 Task: Open a blank worksheet and write heading  Discount data  Add 10 product name:-  'Apple, Banana,_x000D_
Orange, Tomato, Potato, Onion, Carrot, Milk, Bread, Eggs (dozen). ' in June Last week sales are  1.99, 0.49, 0.79, 1.29, 0.99, 0.89, 0.69, 2.49, 1.99, 2.99.Discount (%):-  10, 20, 15, 5, 12, 8, 25, 10, 15, 20. Save page auditingSalesAnalysis_2022
Action: Mouse moved to (198, 61)
Screenshot: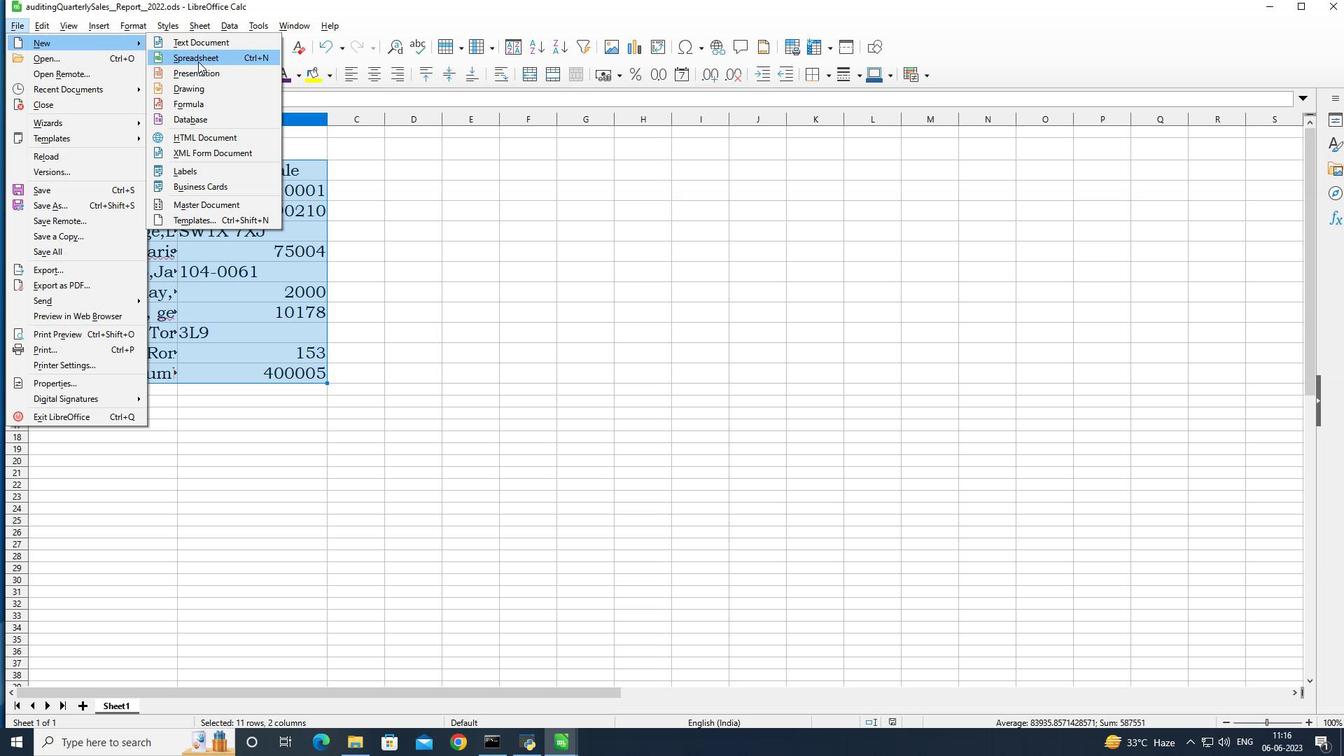 
Action: Mouse pressed left at (198, 61)
Screenshot: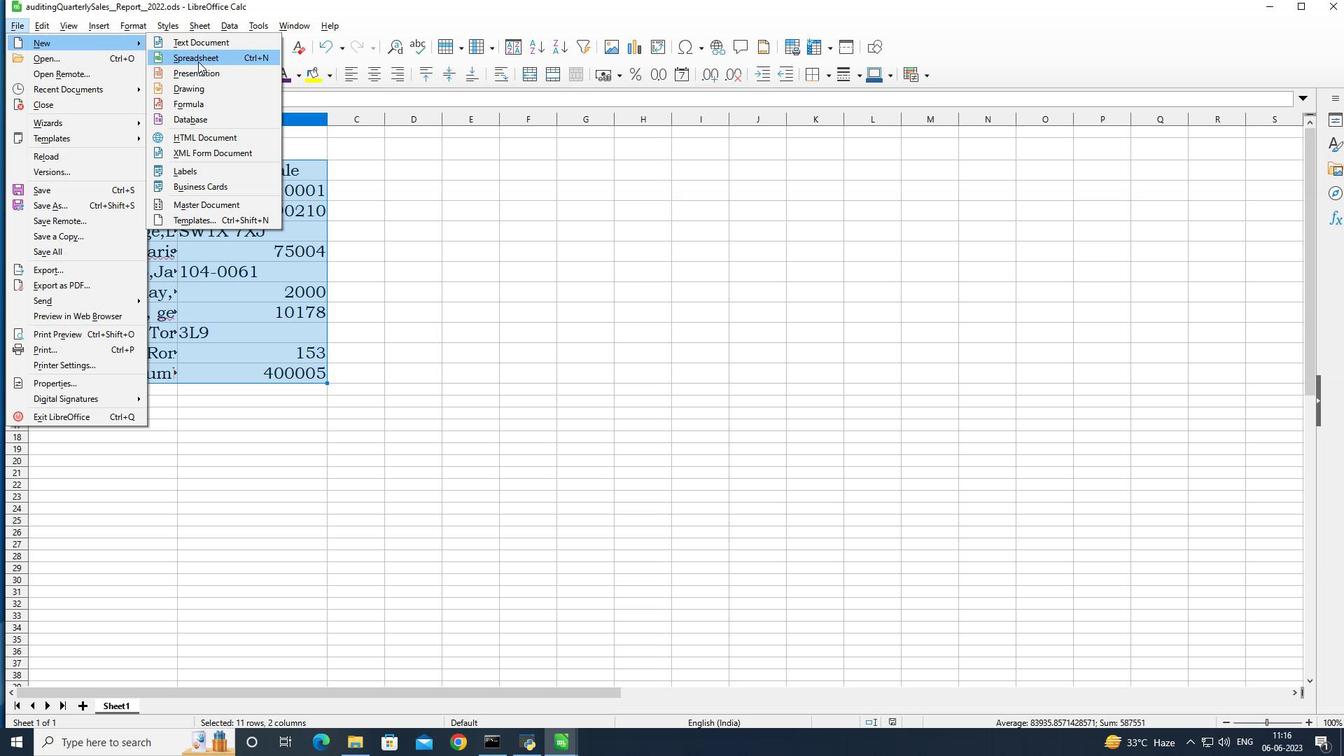 
Action: Mouse moved to (88, 143)
Screenshot: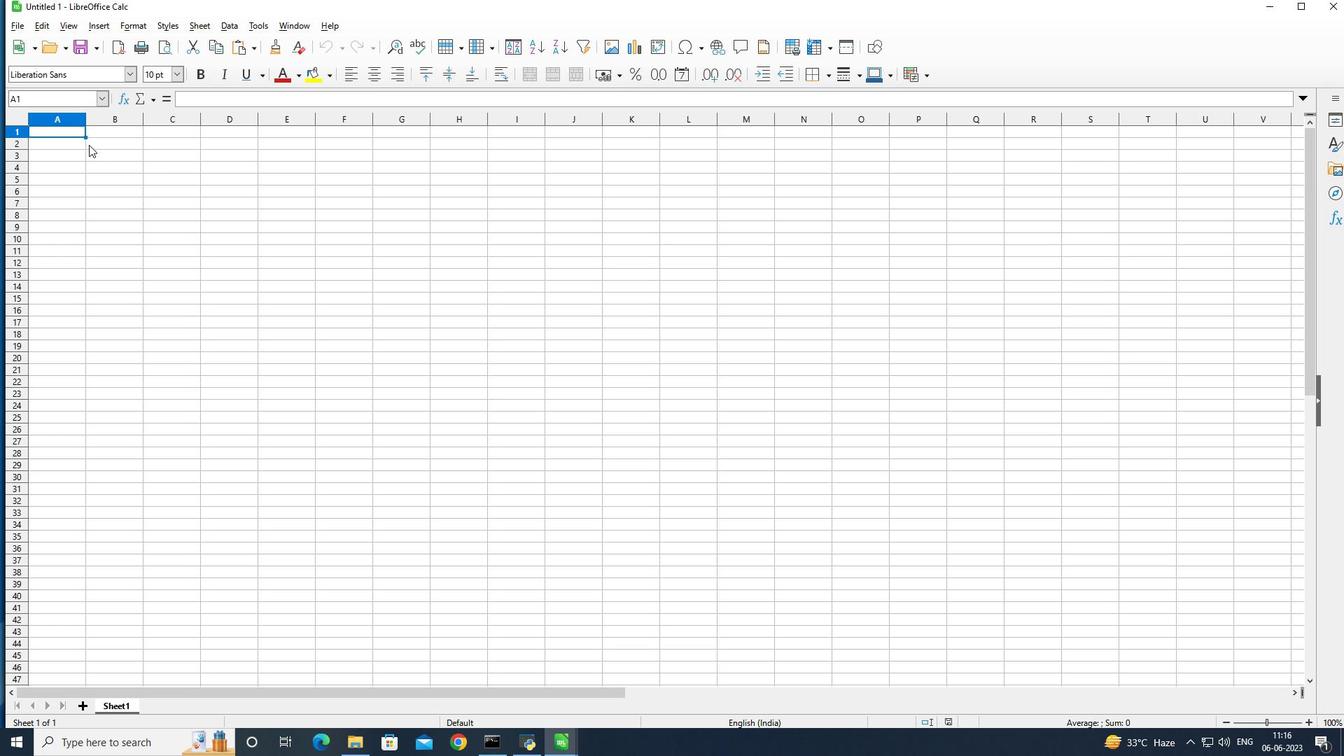 
Action: Mouse pressed left at (88, 143)
Screenshot: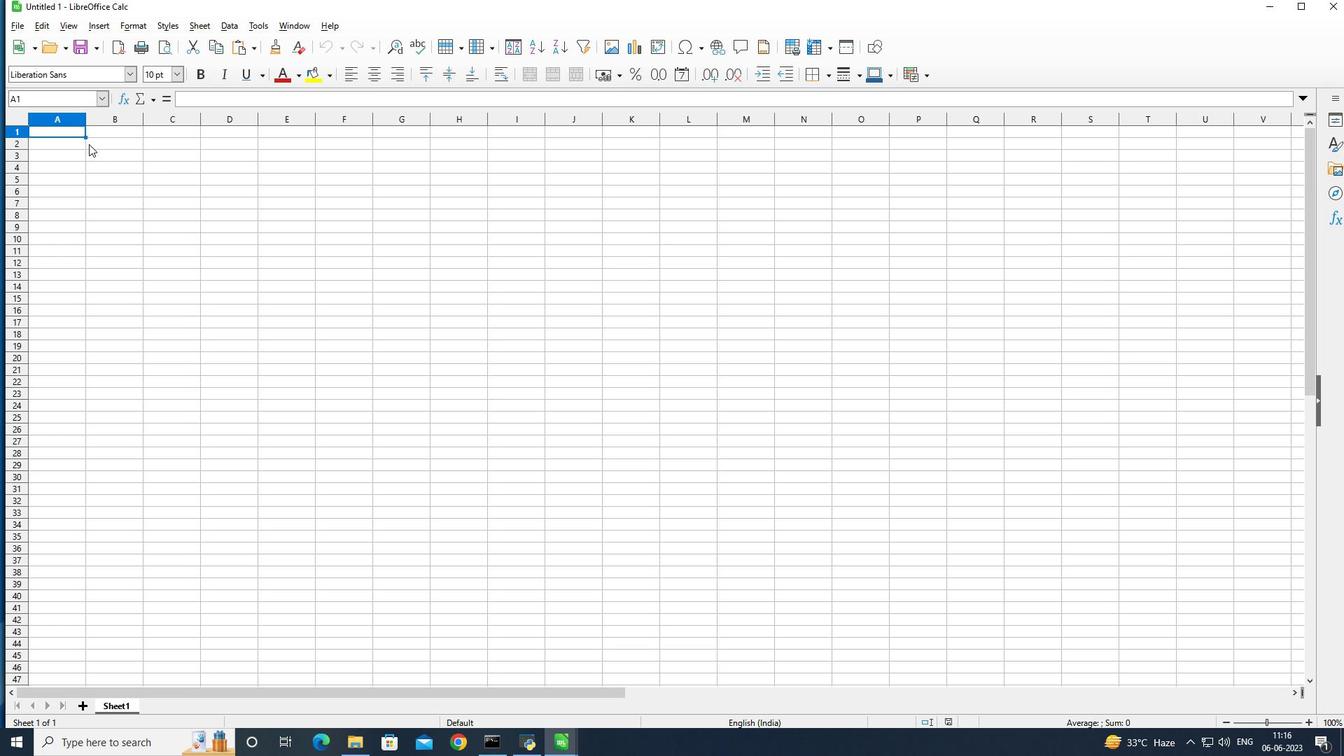 
Action: Mouse moved to (483, 218)
Screenshot: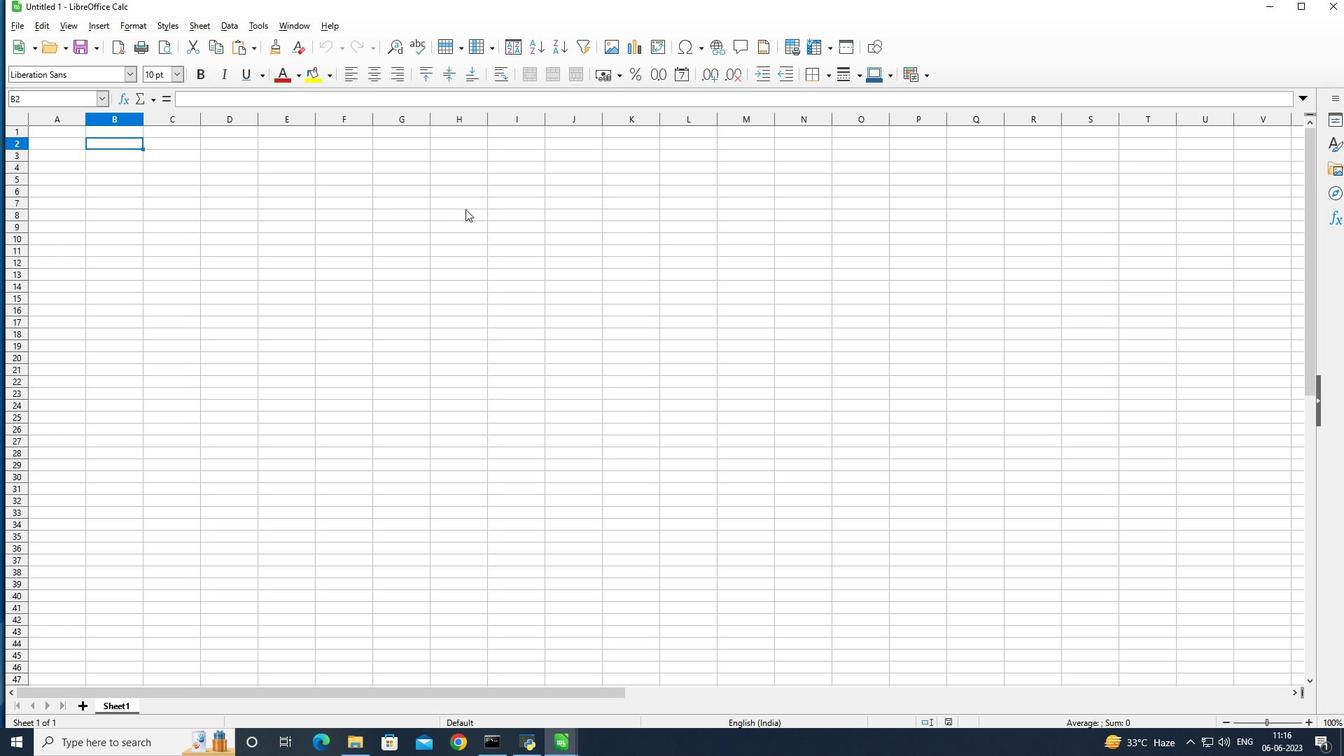 
Action: Key pressed <Key.shift><Key.shift><Key.shift><Key.shift><Key.shift><Key.shift><Key.shift><Key.shift><Key.shift><Key.shift><Key.shift>Discount<Key.space><Key.shift>Data<Key.enter>
Screenshot: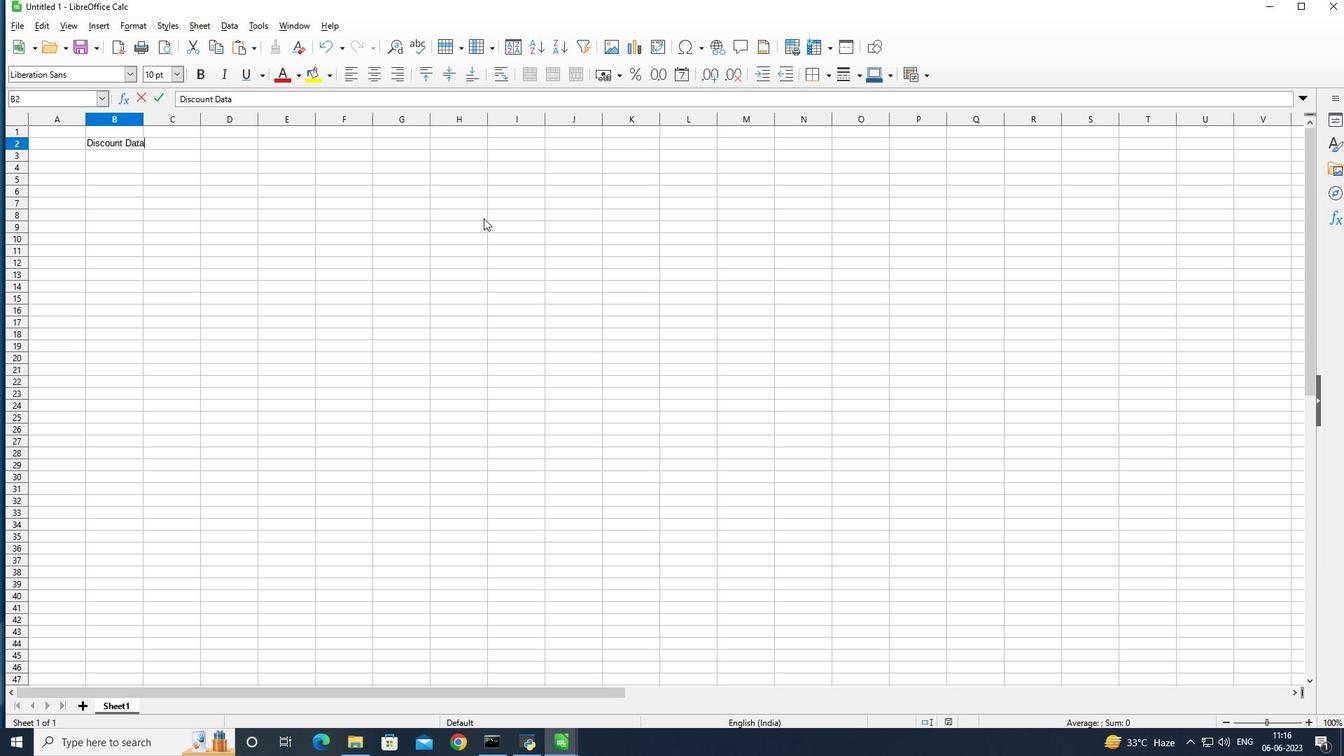 
Action: Mouse moved to (58, 154)
Screenshot: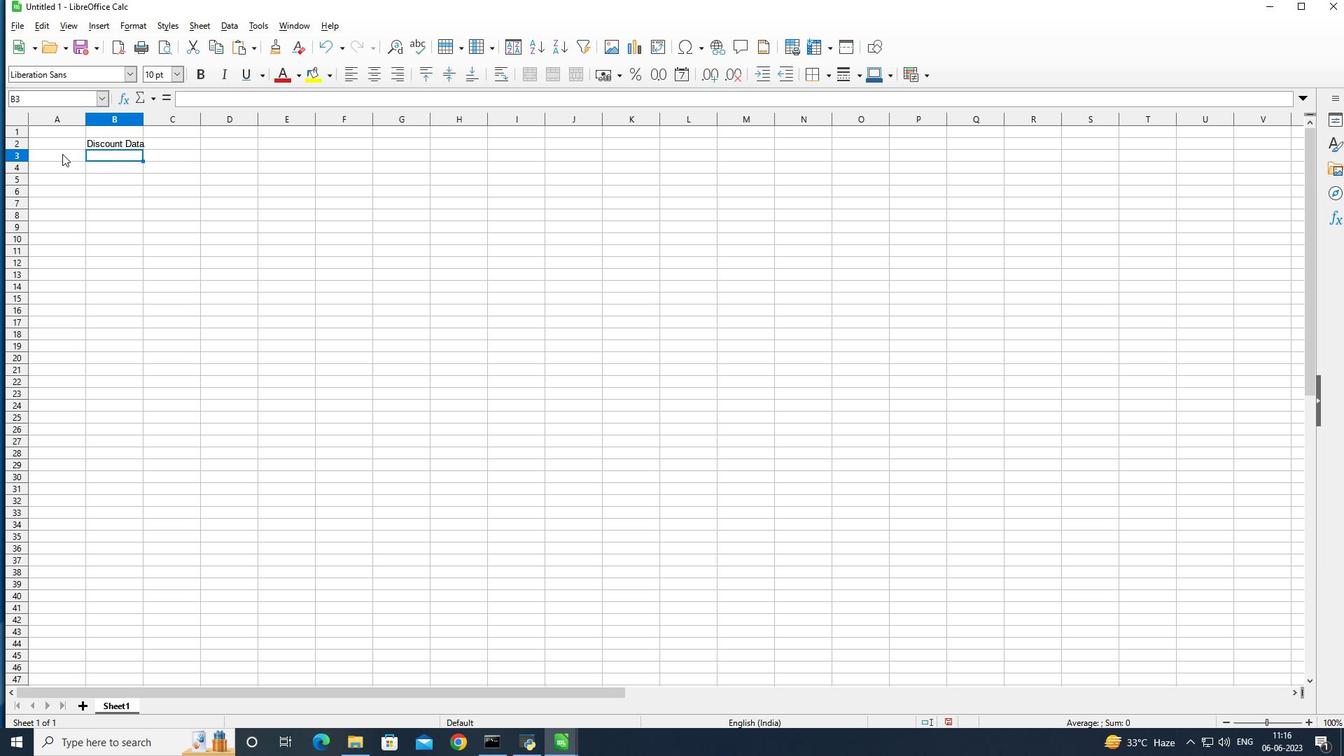 
Action: Mouse pressed left at (58, 154)
Screenshot: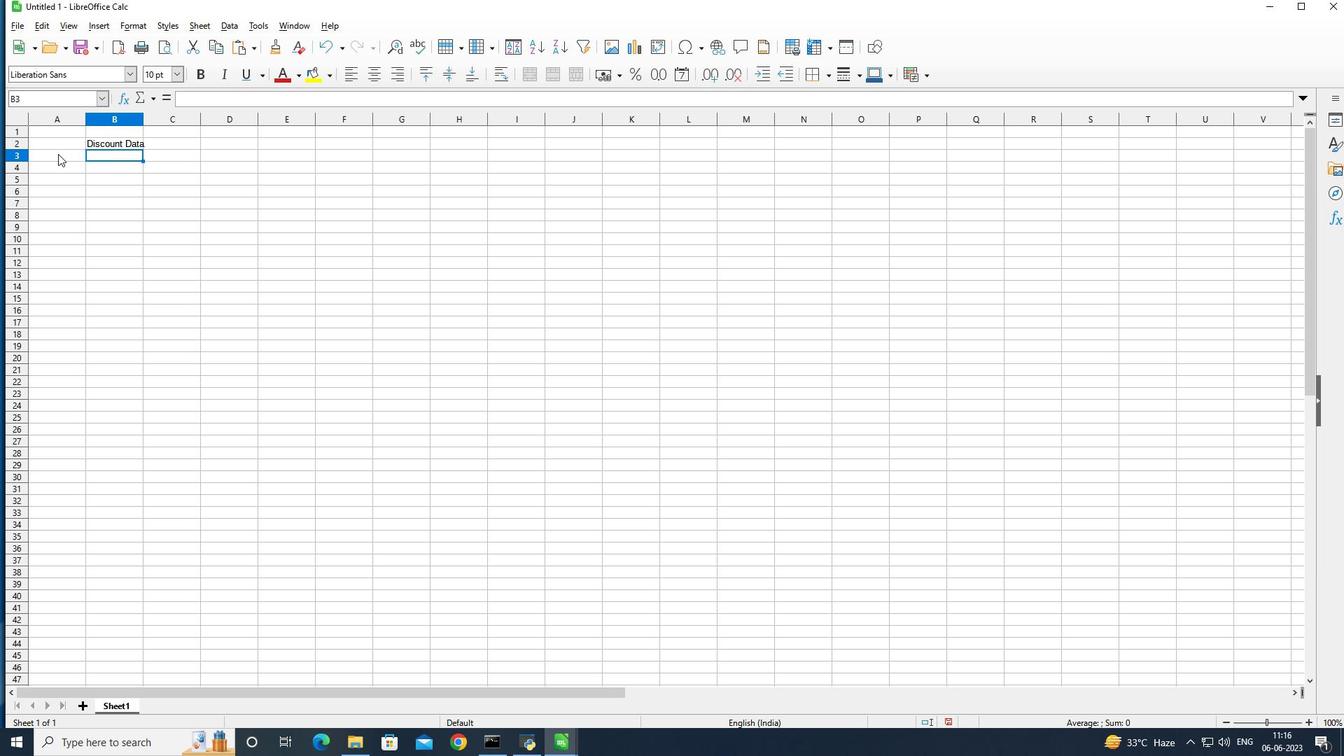 
Action: Mouse moved to (122, 160)
Screenshot: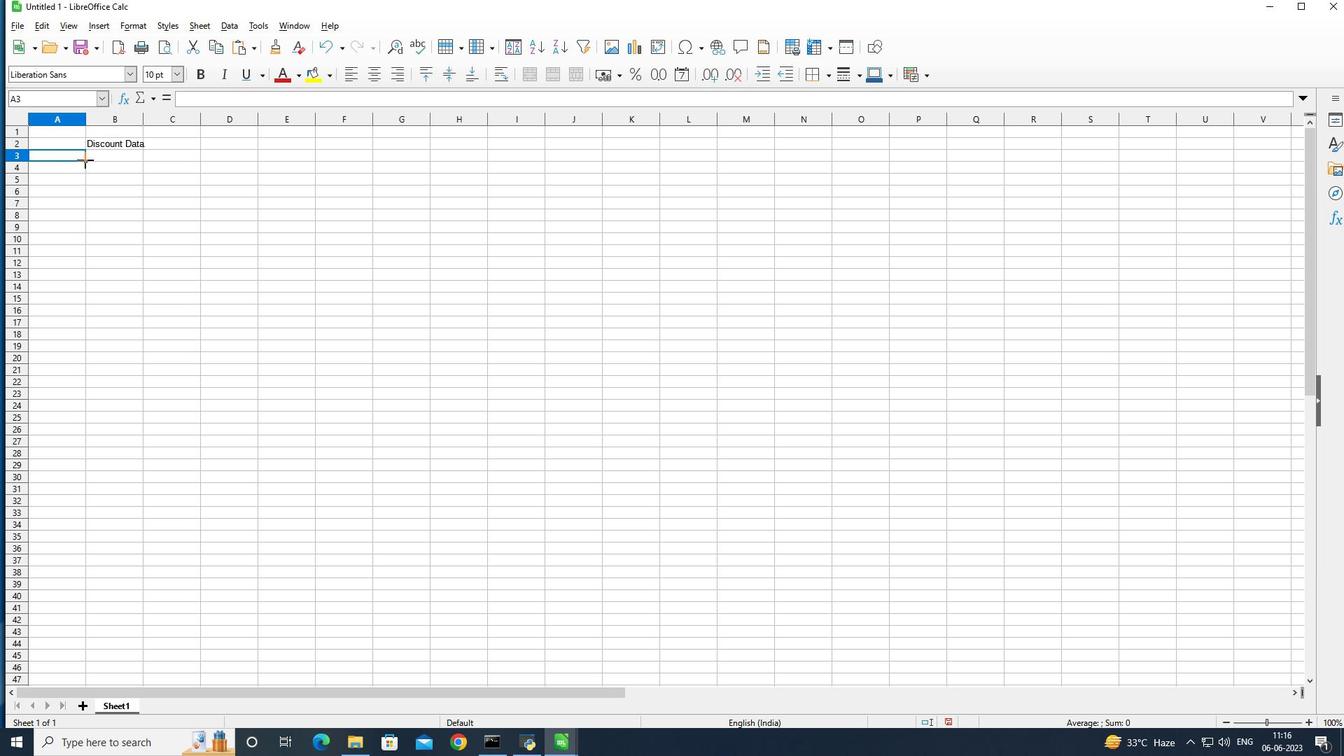 
Action: Key pressed <Key.shift>Product<Key.space><Key.shift>Name<Key.enter><Key.shift>Apple<Key.enter><Key.shift>Banana<Key.enter><Key.shift>Orange<Key.enter><Key.shift>Tomato<Key.enter><Key.shift>Potato<Key.enter><Key.shift>Onion<Key.enter><Key.shift>Carrot<Key.enter><Key.shift>Milk<Key.enter><Key.shift>Bread<Key.enter><Key.shift><Key.shift><Key.shift><Key.shift><Key.shift>Egg
Screenshot: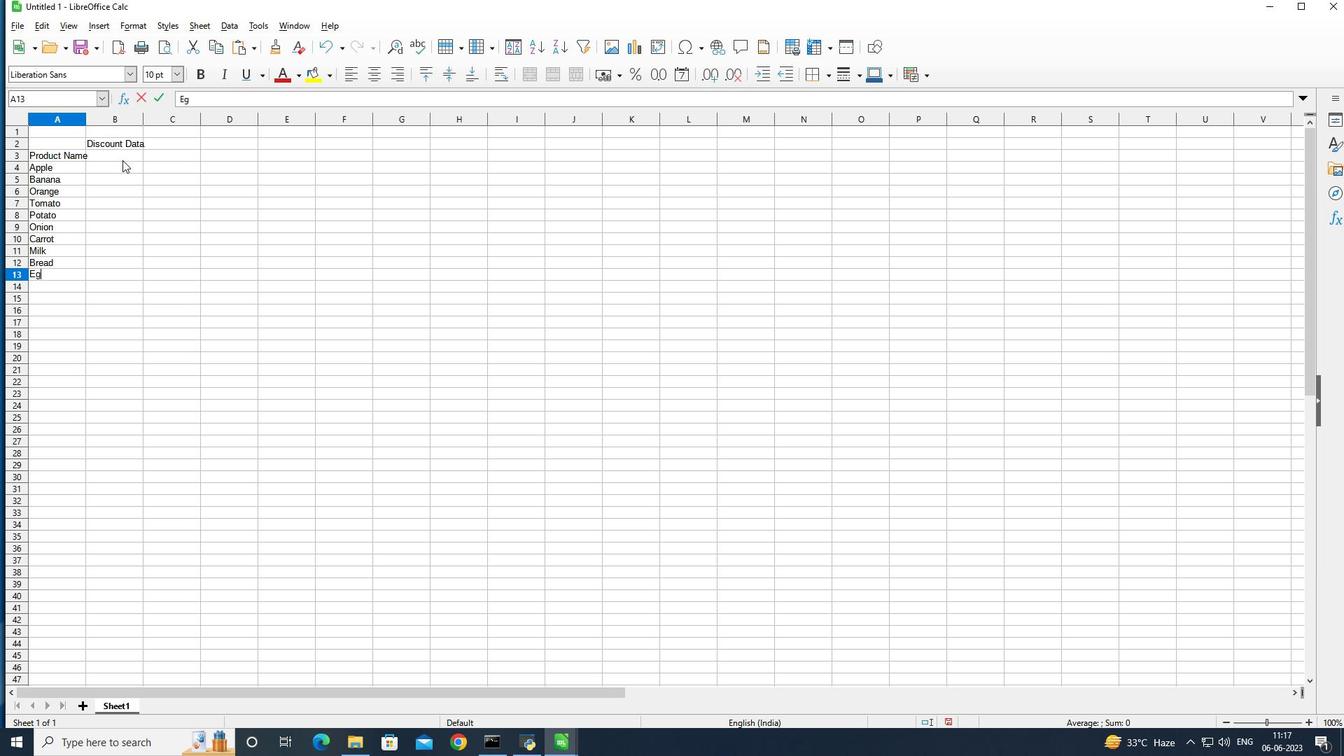 
Action: Mouse moved to (116, 158)
Screenshot: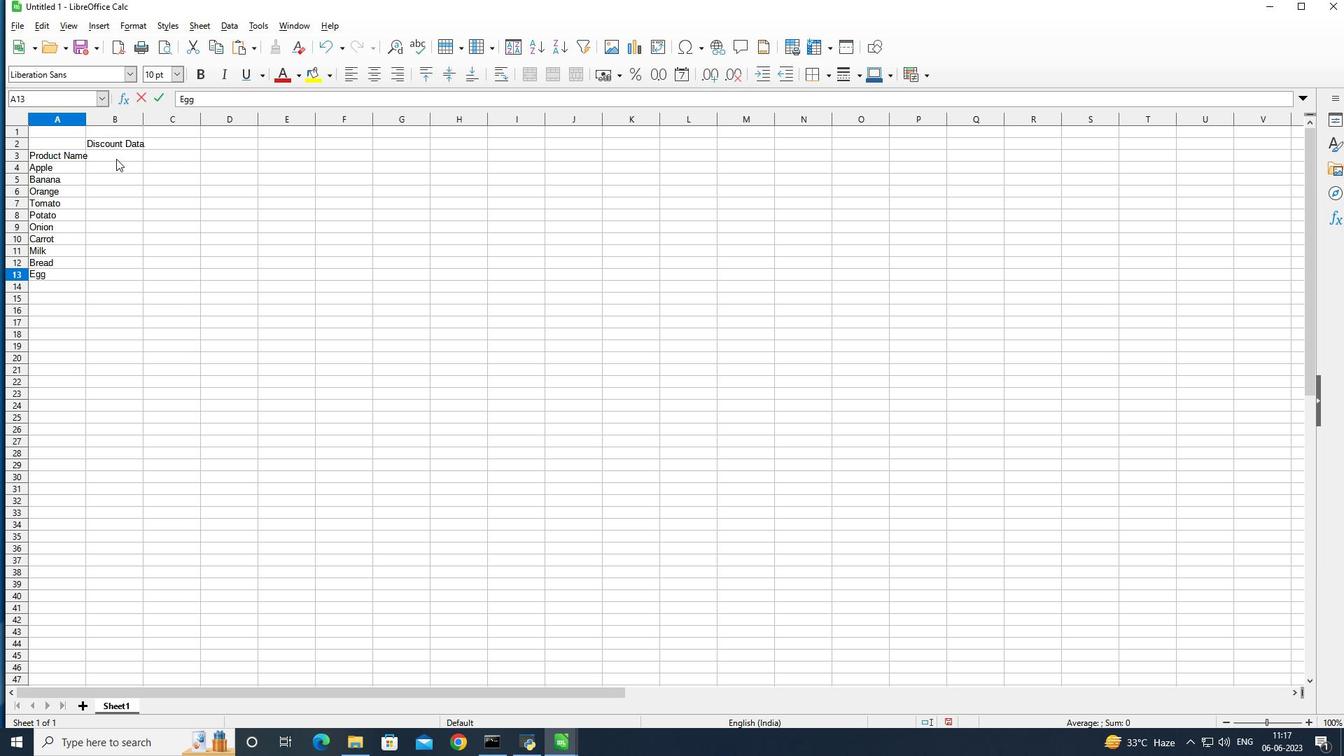 
Action: Mouse pressed left at (116, 158)
Screenshot: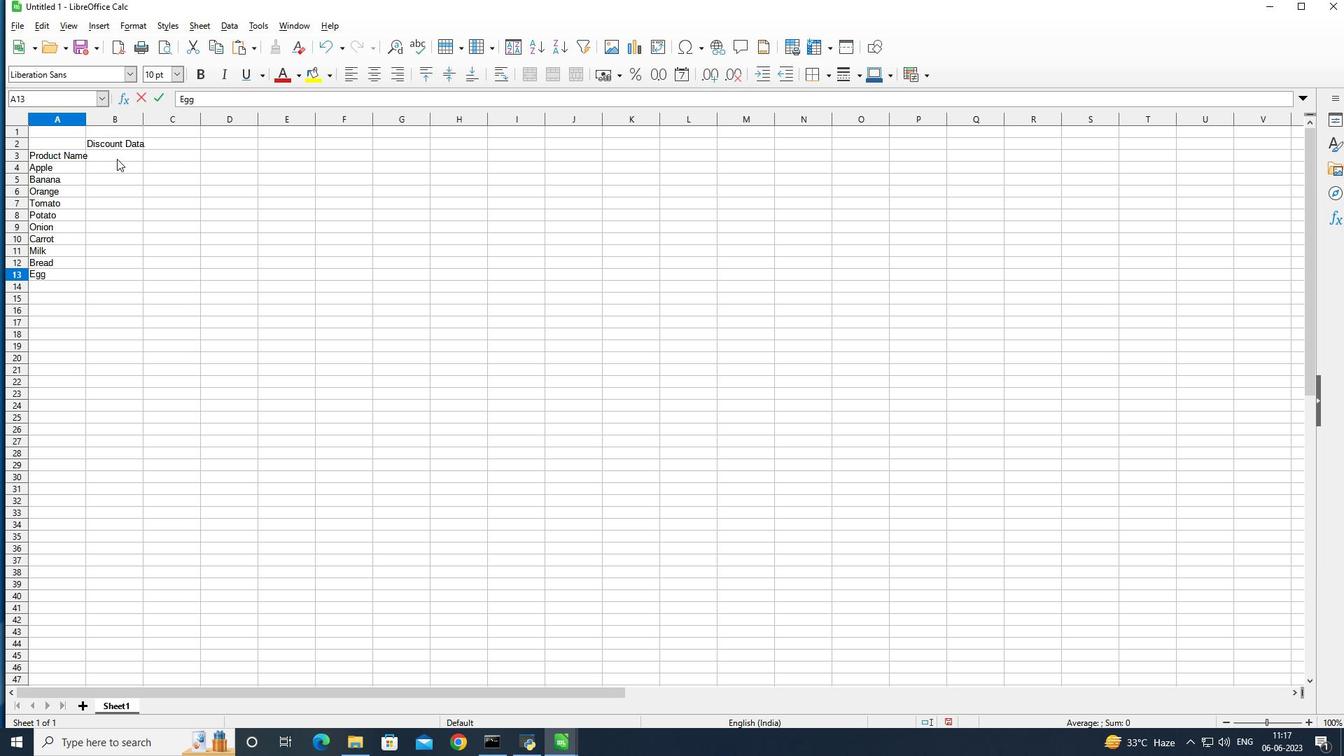 
Action: Mouse moved to (142, 119)
Screenshot: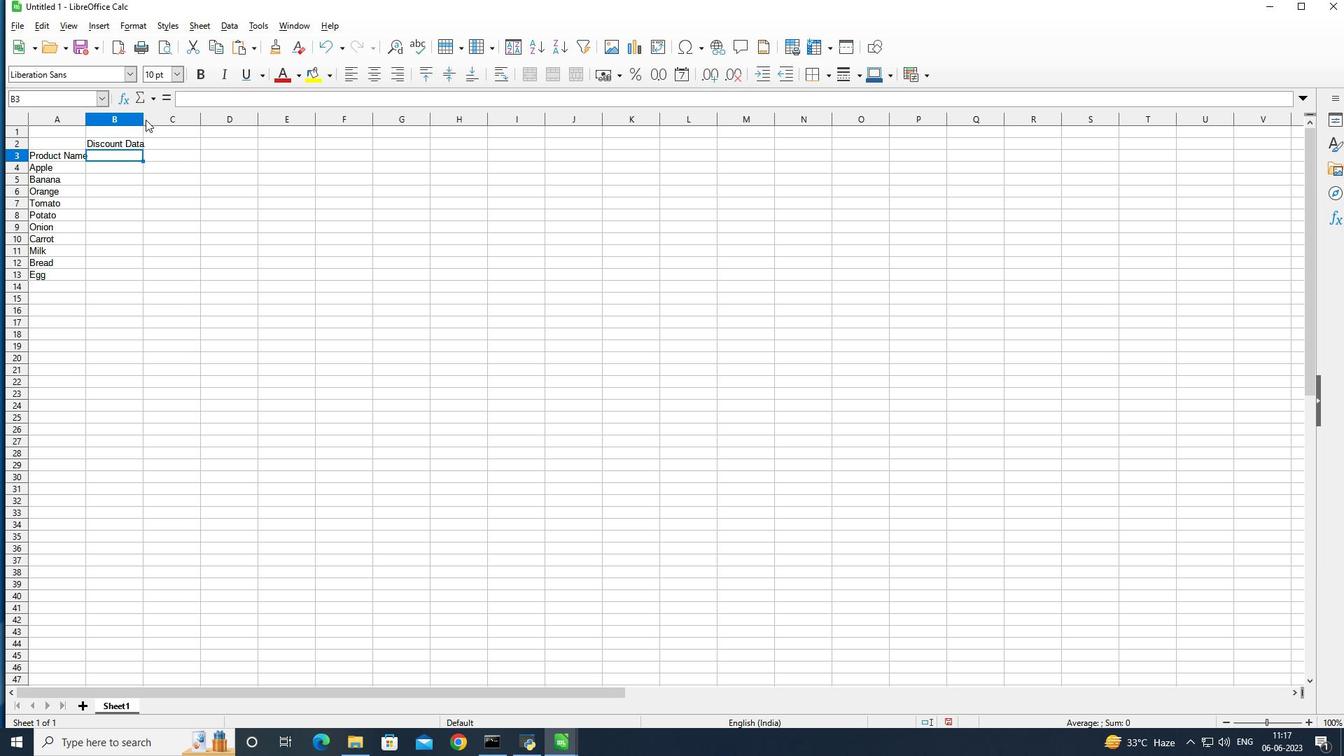 
Action: Mouse pressed left at (142, 119)
Screenshot: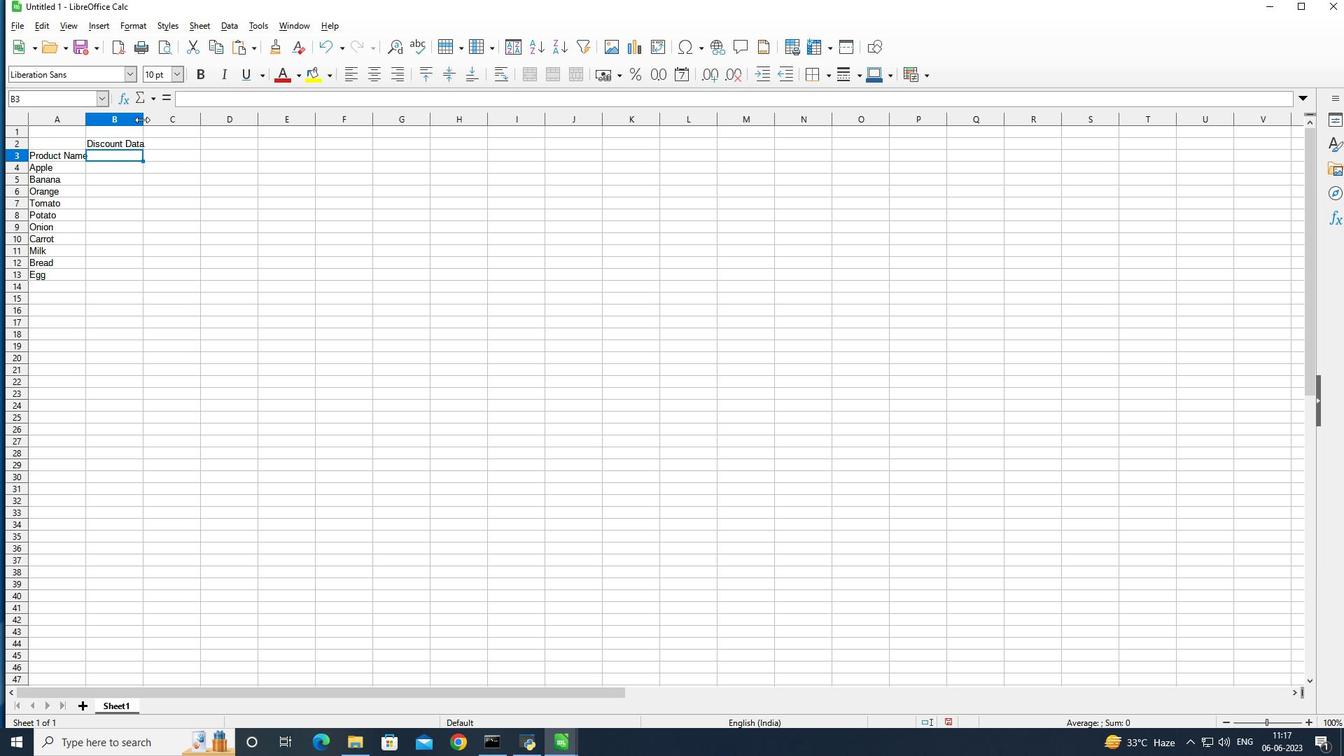 
Action: Mouse moved to (109, 152)
Screenshot: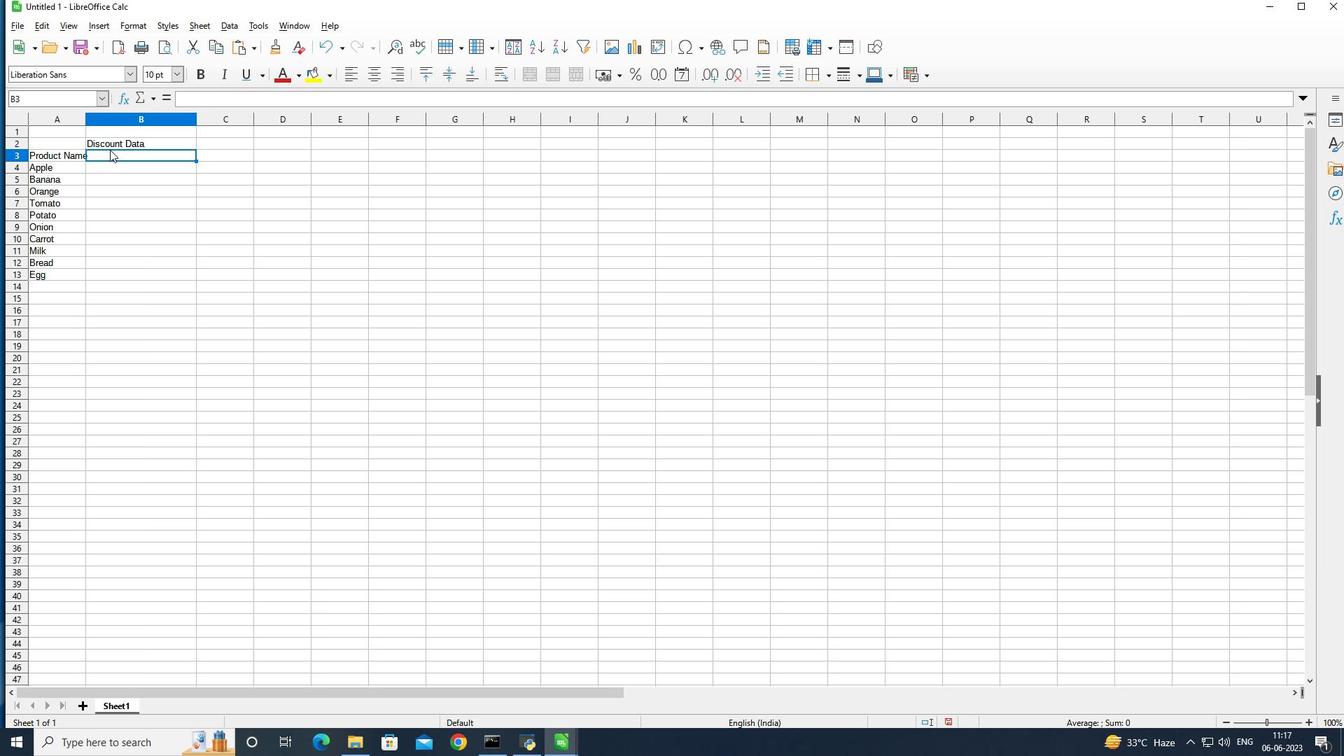 
Action: Mouse pressed left at (109, 152)
Screenshot: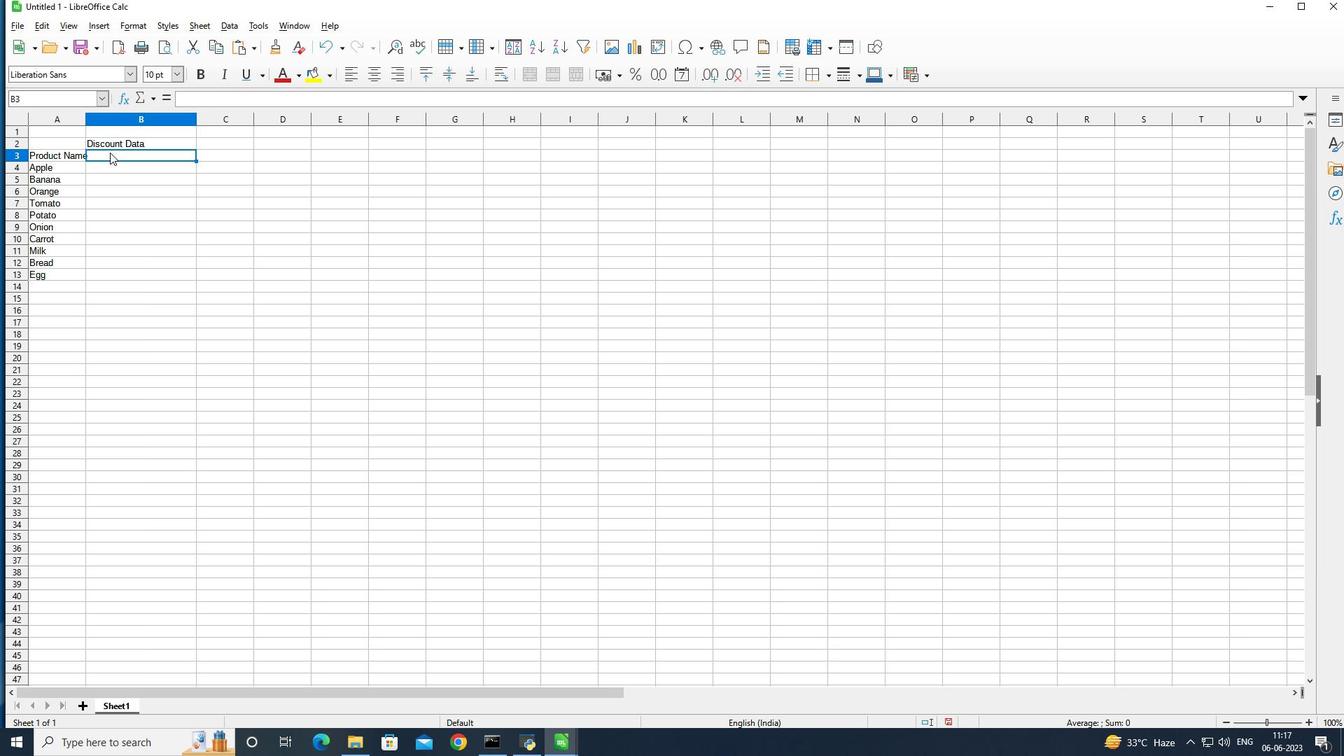 
Action: Mouse moved to (153, 152)
Screenshot: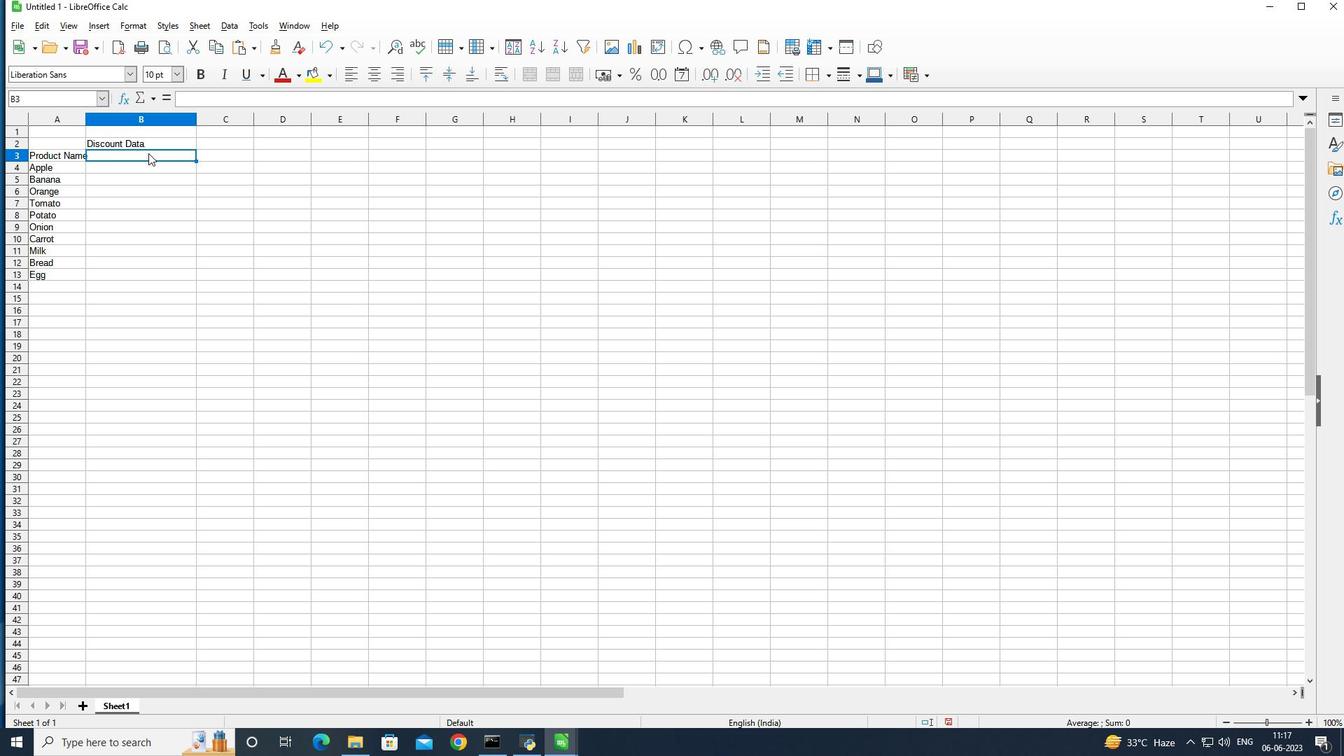 
Action: Key pressed <Key.shift>Last<Key.space><Key.shift>week<Key.space><Key.shift>sale<Key.enter>1.99<Key.enter>0.49<Key.enter>0.79<Key.enter>1.29<Key.enter>0.99<Key.enter>0.89<Key.enter>0.69<Key.enter>
Screenshot: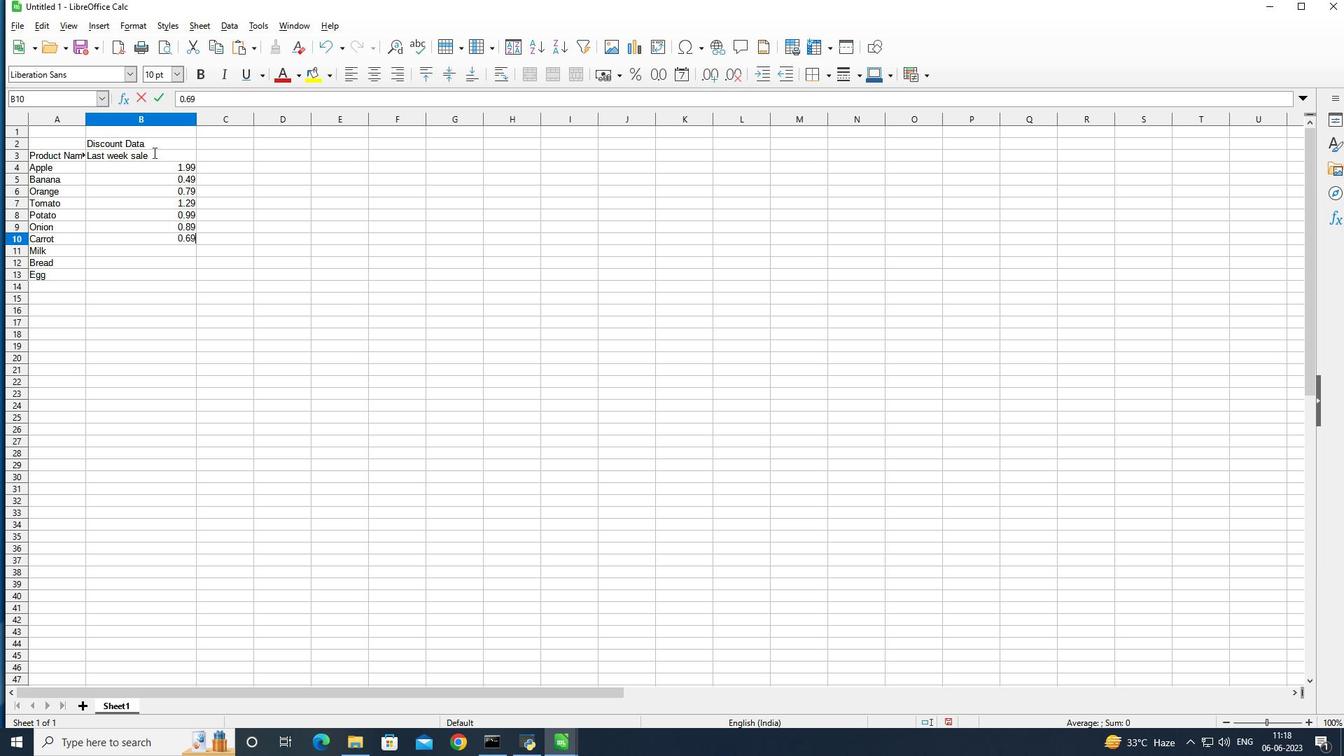 
Action: Mouse moved to (154, 151)
Screenshot: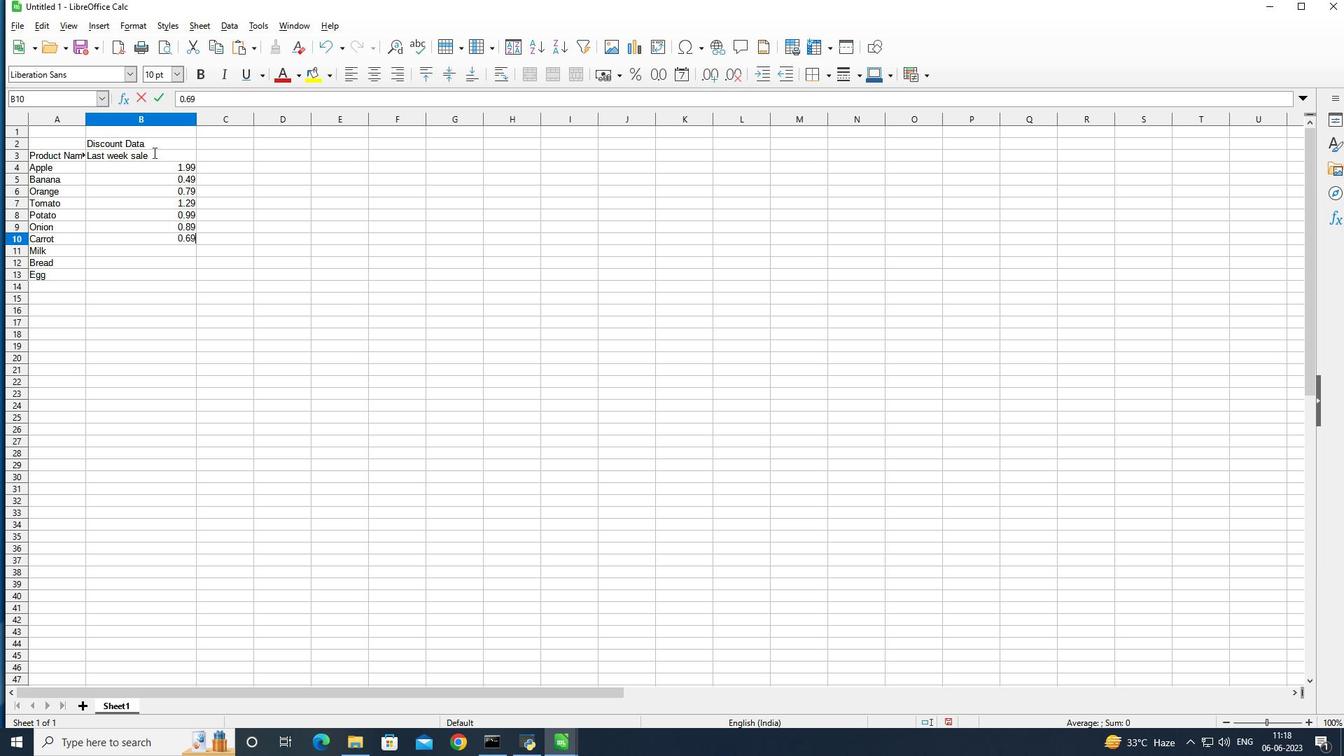 
Action: Key pressed 2.49<Key.enter>
Screenshot: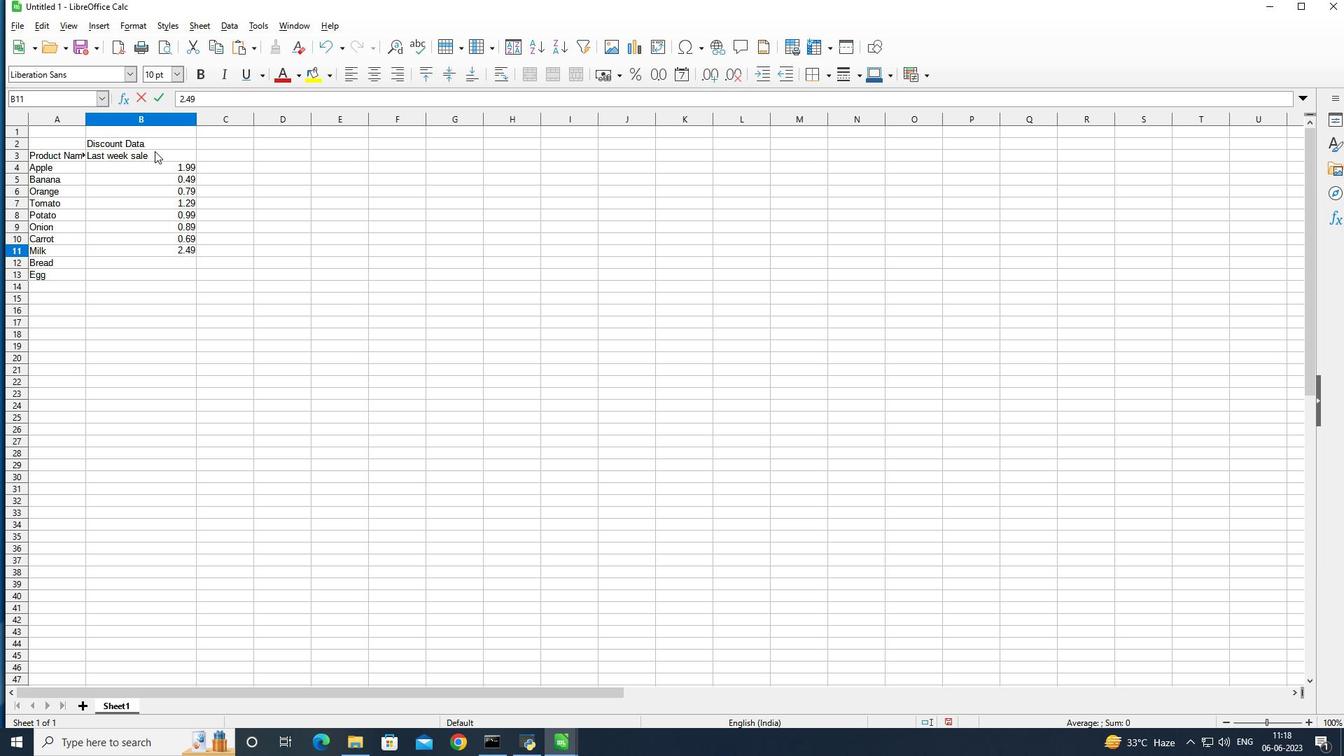 
Action: Mouse moved to (155, 151)
Screenshot: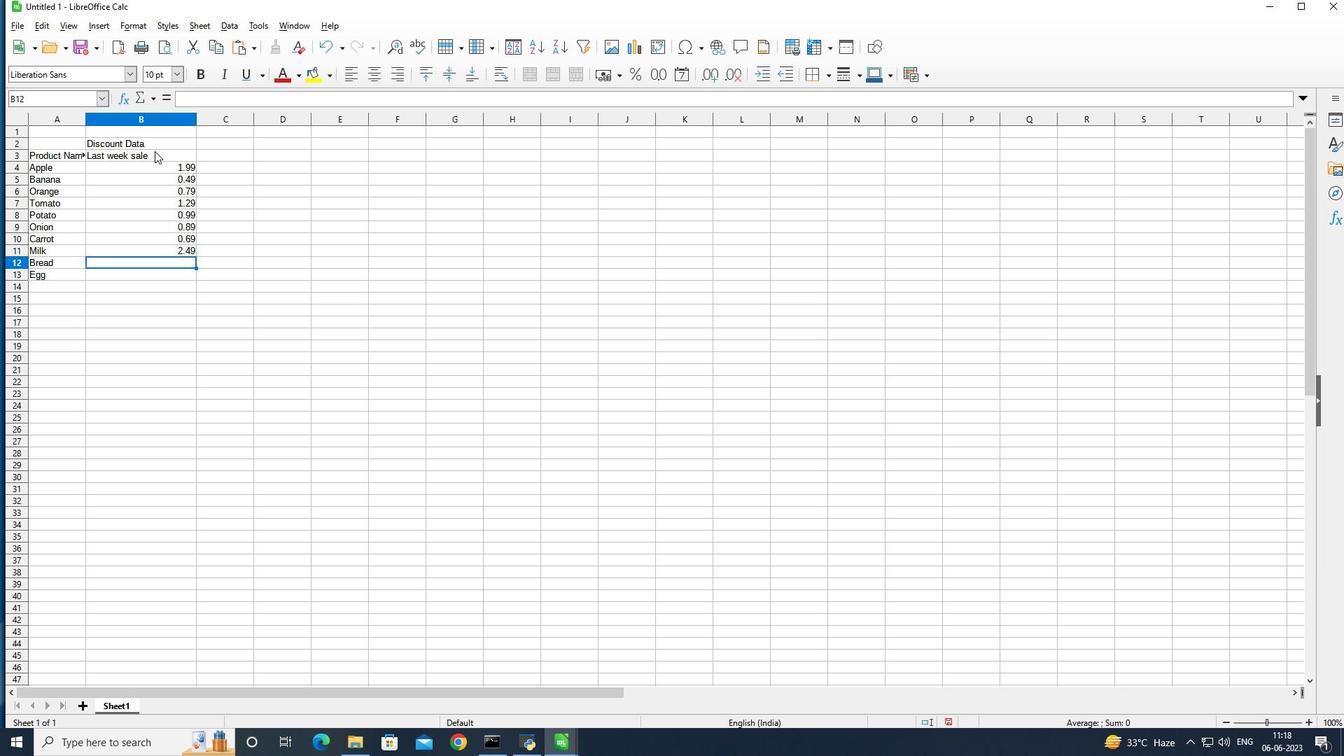 
Action: Key pressed 1.99<Key.enter>2.99<Key.enter>
Screenshot: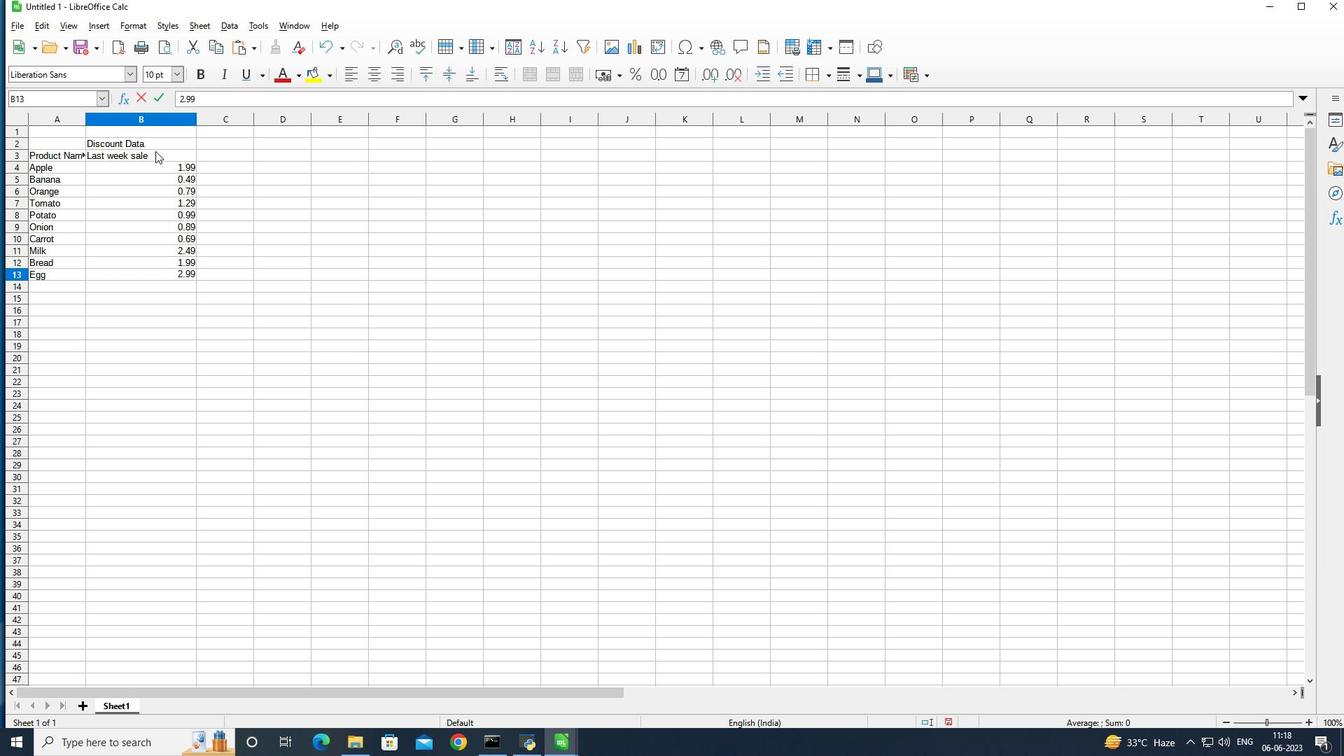 
Action: Mouse moved to (233, 155)
Screenshot: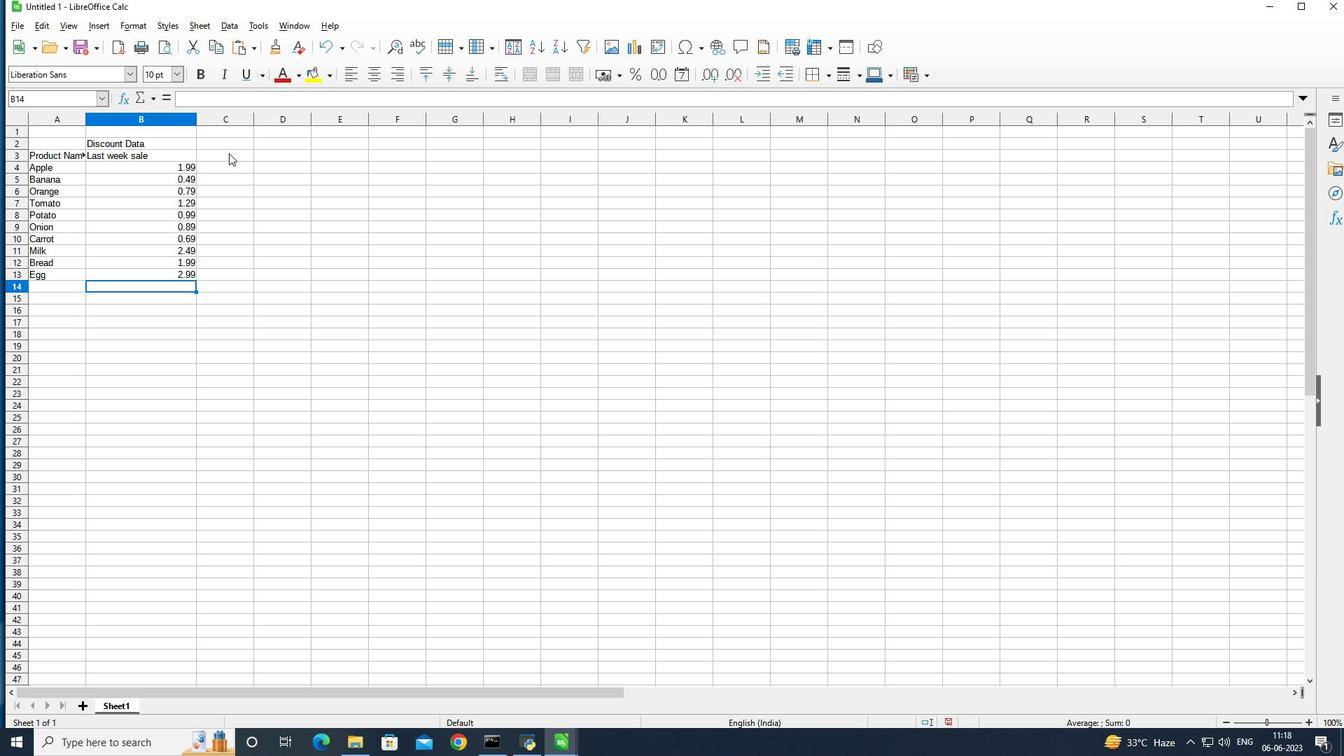 
Action: Mouse pressed left at (233, 155)
Screenshot: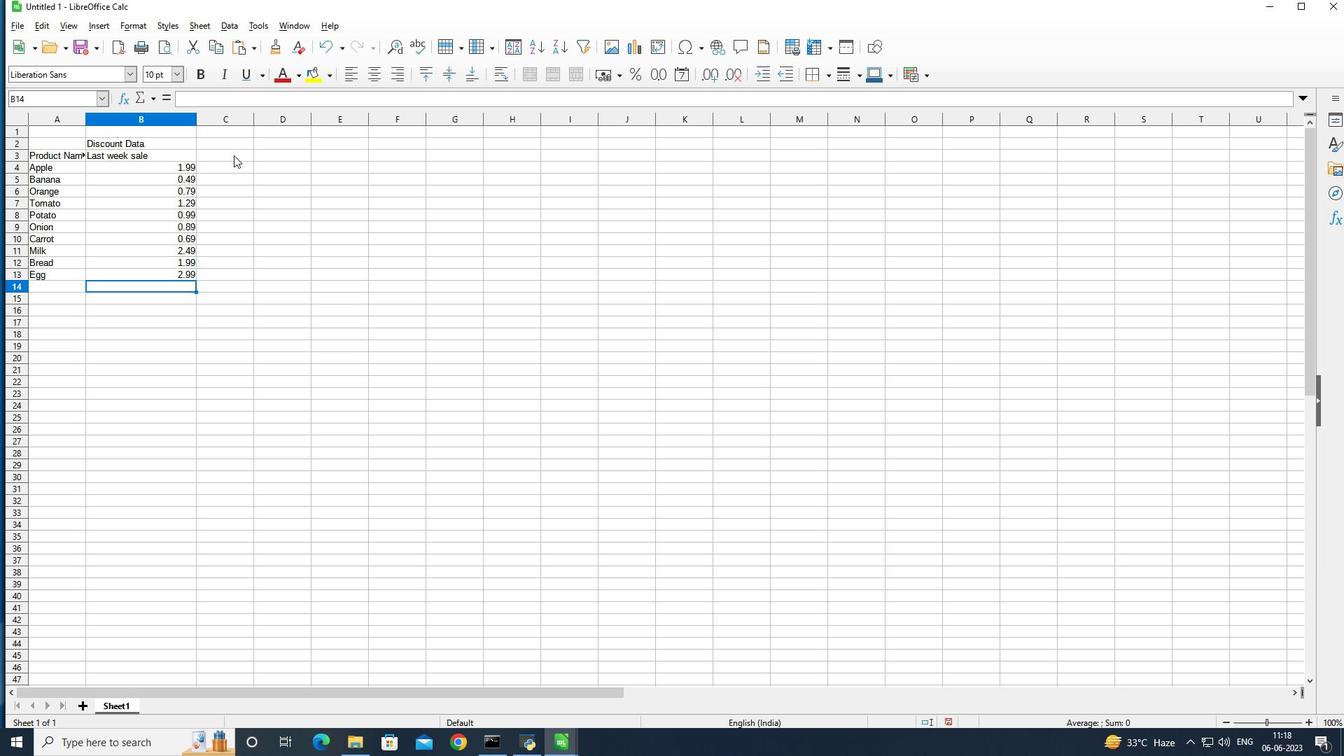 
Action: Key pressed <Key.shift>discount<Key.enter>10<Key.enter>20<Key.enter>15<Key.enter>5<Key.enter>12<Key.enter>8<Key.enter>25<Key.enter>10<Key.enter>15<Key.enter>20ctrl+S
Screenshot: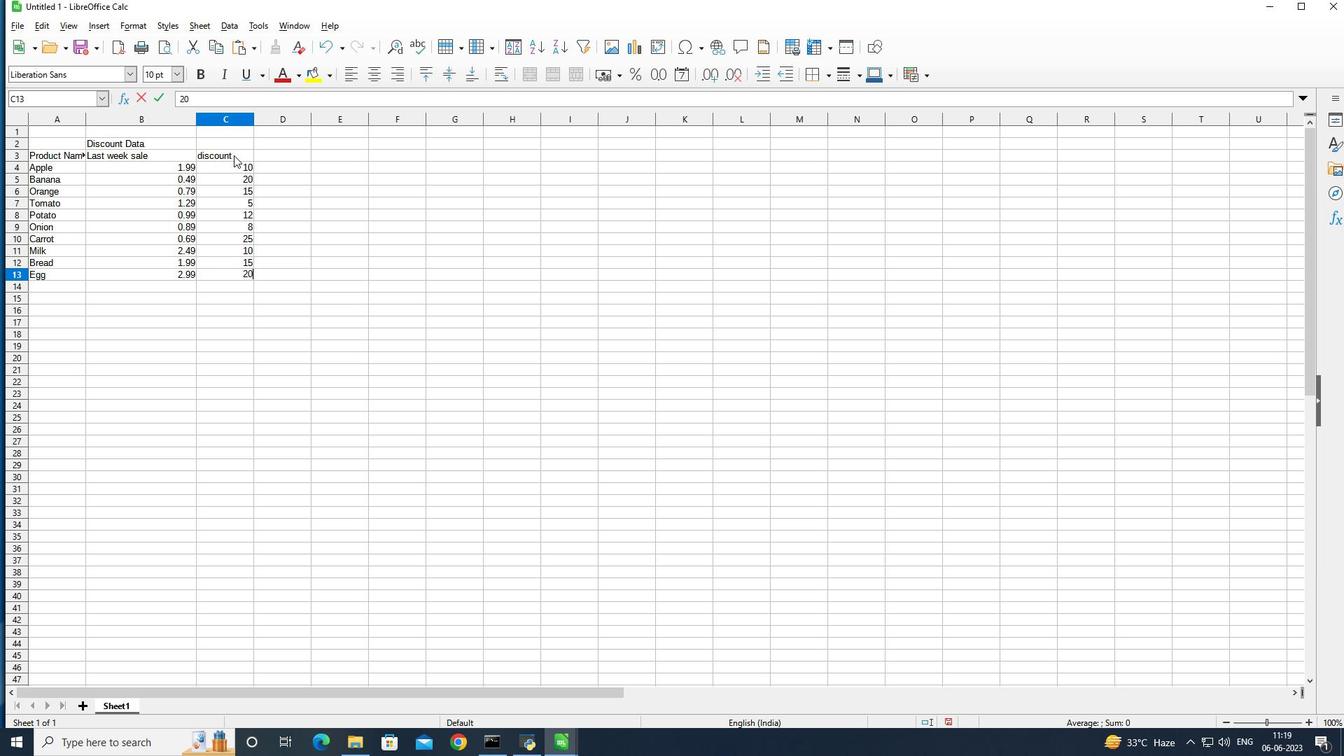 
Action: Mouse moved to (396, 133)
Screenshot: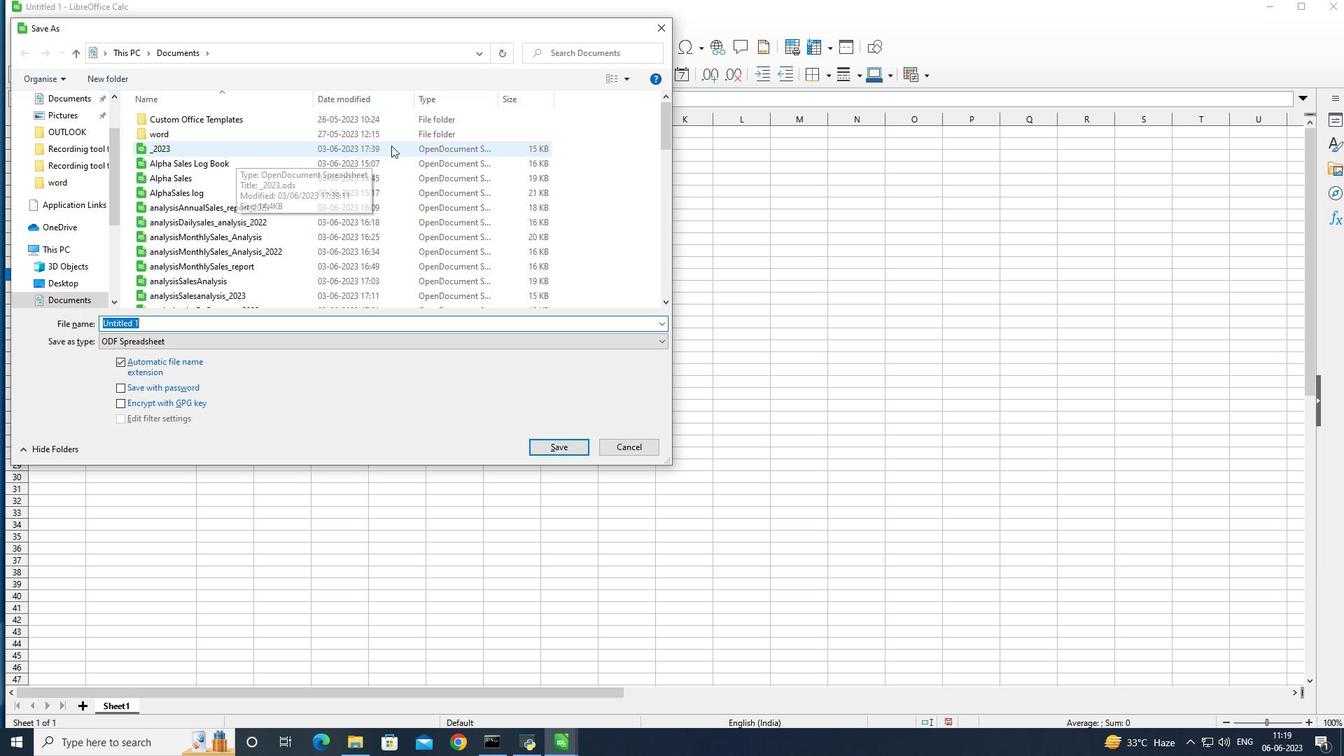
Action: Key pressed auditinh<Key.backspace>g<Key.shift>Sales<Key.shift>Analysis<Key.shift_r>__2022<Key.enter>
Screenshot: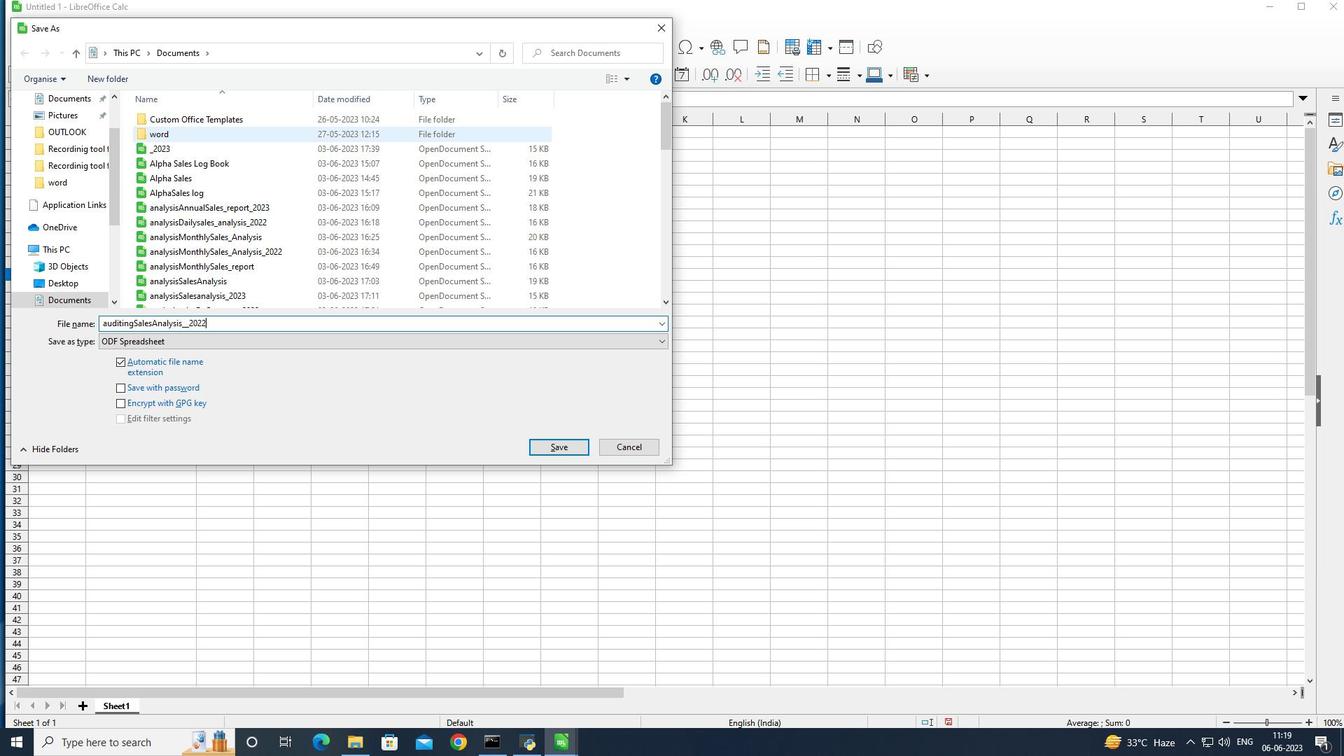 
Action: Mouse moved to (413, 131)
Screenshot: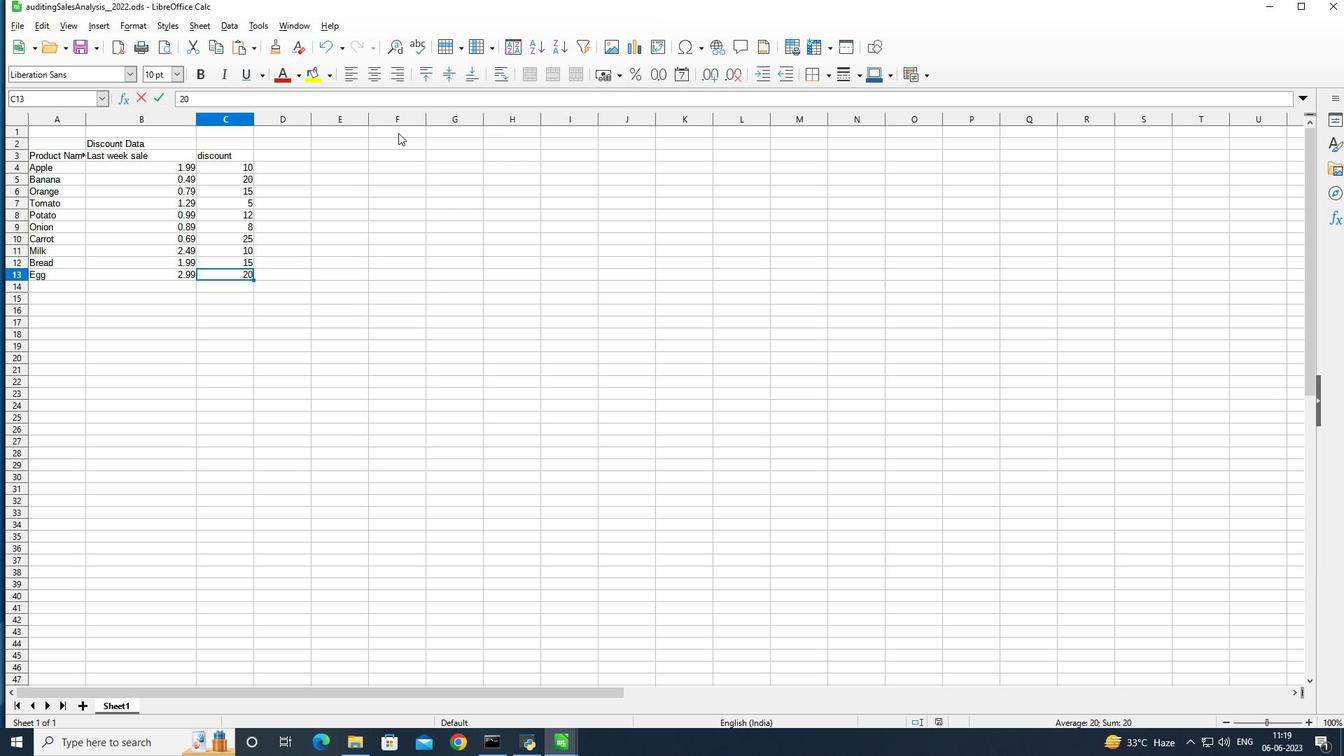 
